 Task: Add 45 minutes after the event.
Action: Mouse moved to (308, 414)
Screenshot: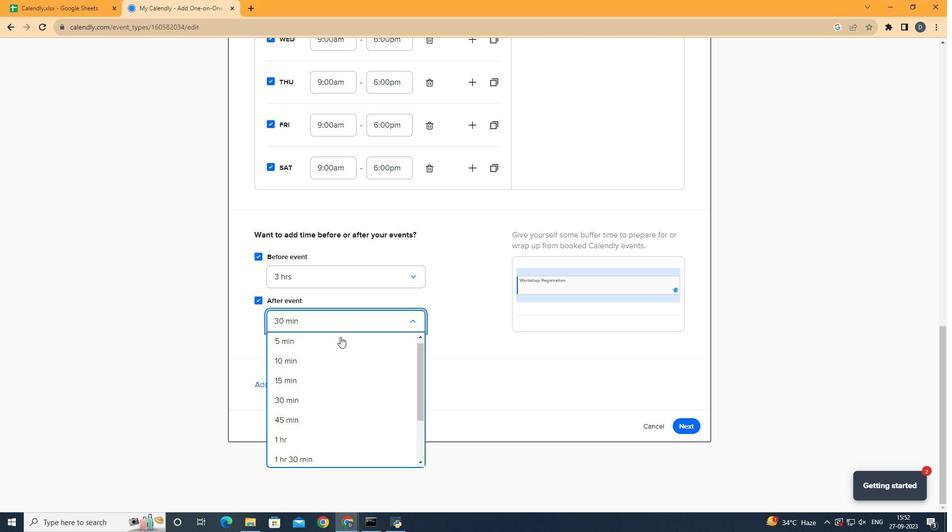 
Action: Mouse pressed left at (308, 414)
Screenshot: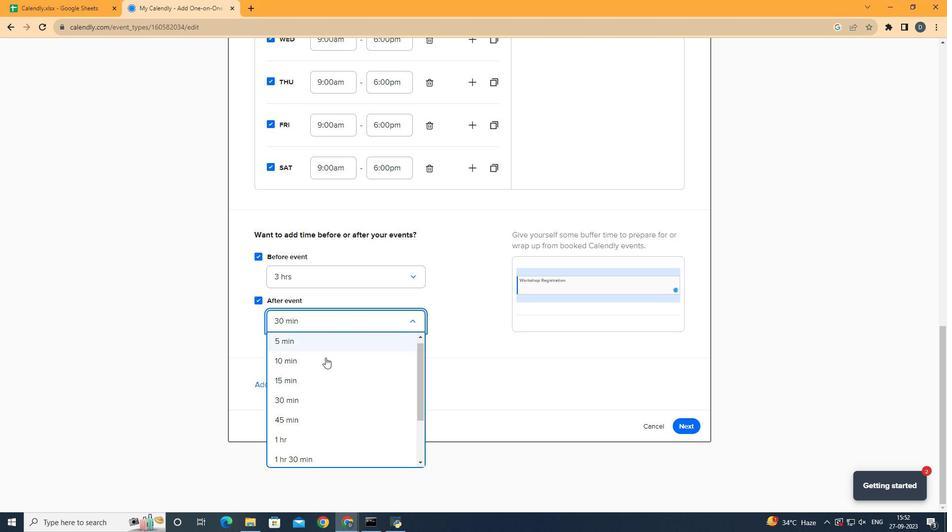
Action: Mouse moved to (395, 351)
Screenshot: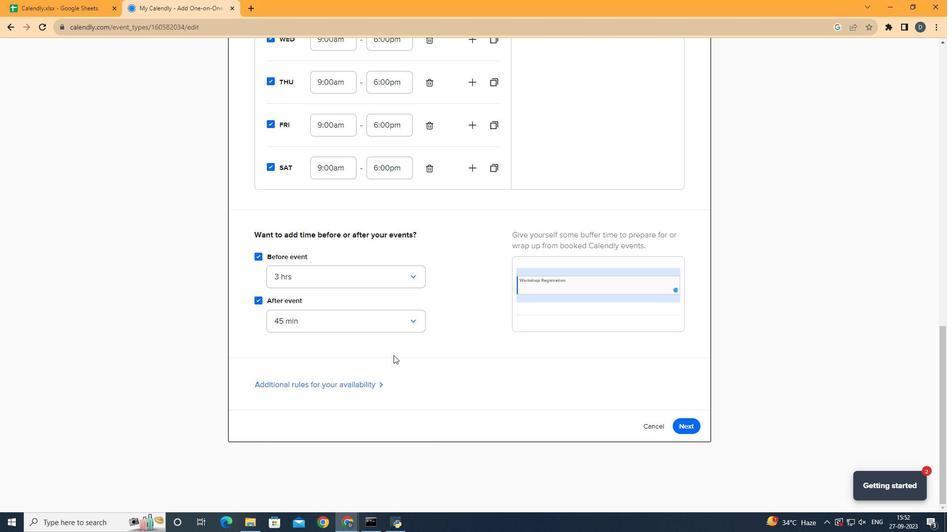 
Action: Mouse pressed left at (395, 351)
Screenshot: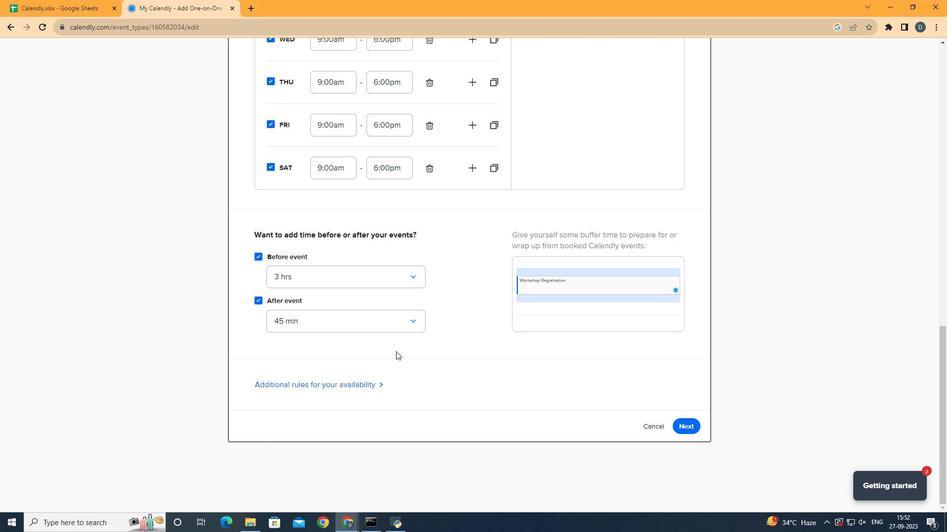 
Action: Mouse moved to (274, 394)
Screenshot: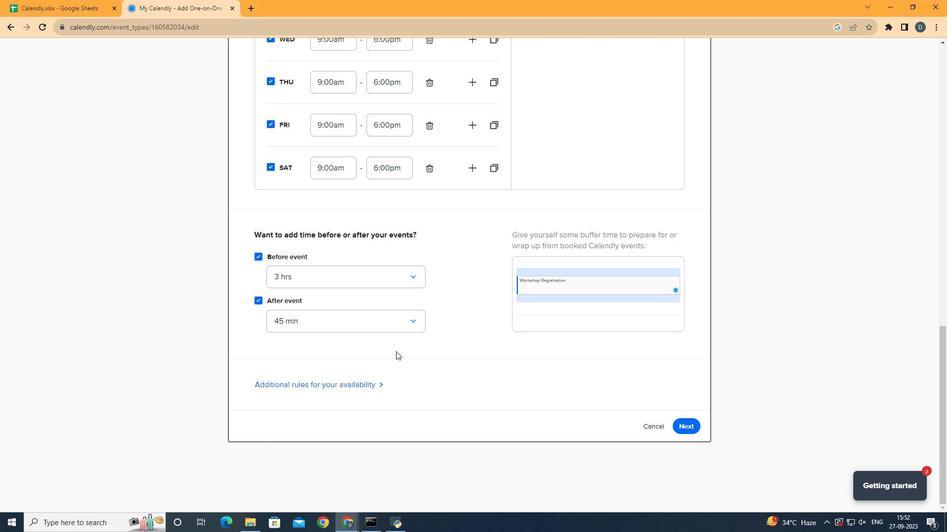 
